 Task: Filter the workflow runs by the status "neutral" in the repository "Javascript".
Action: Mouse moved to (897, 124)
Screenshot: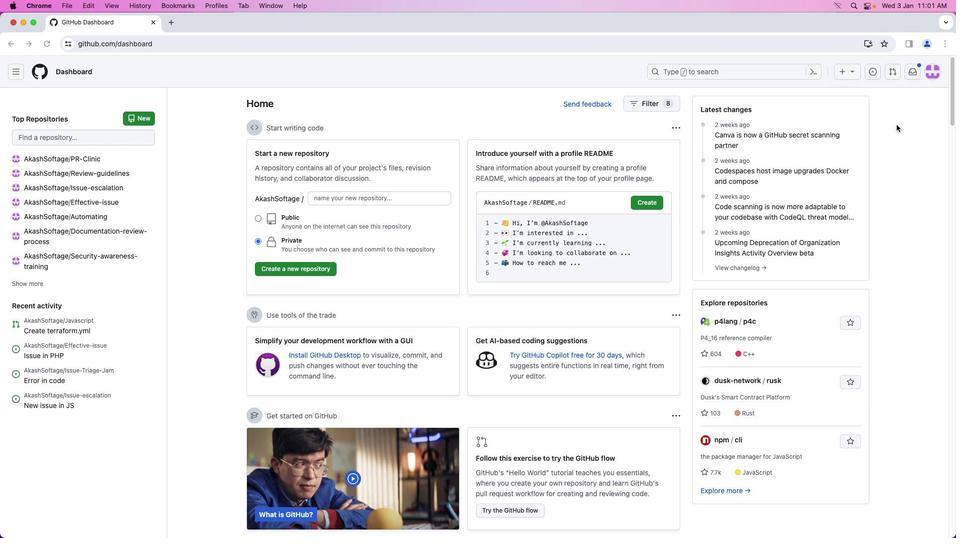 
Action: Mouse pressed left at (897, 124)
Screenshot: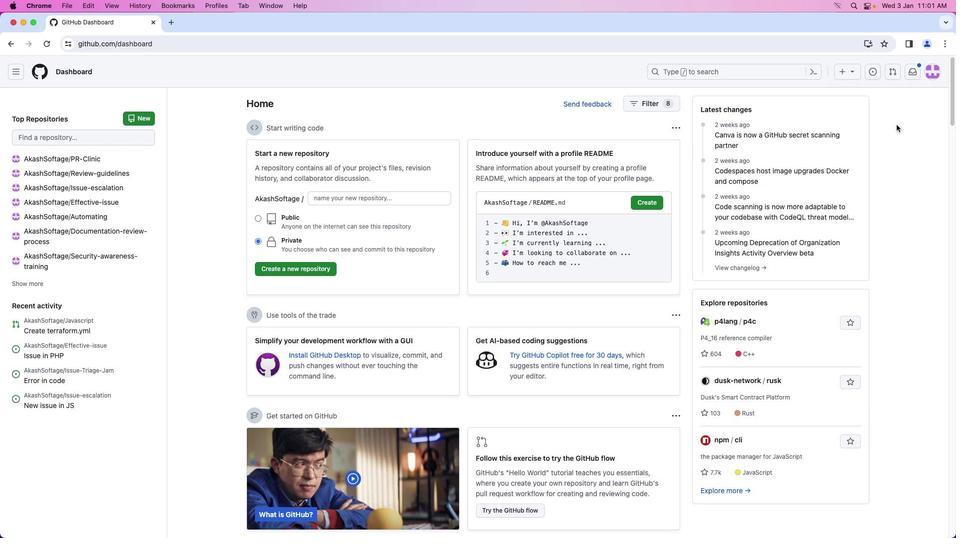 
Action: Mouse moved to (933, 71)
Screenshot: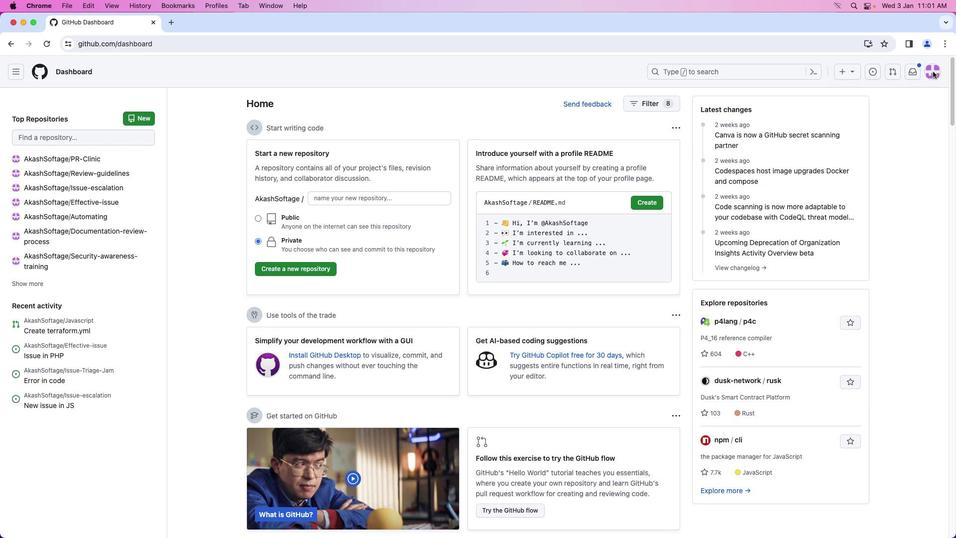 
Action: Mouse pressed left at (933, 71)
Screenshot: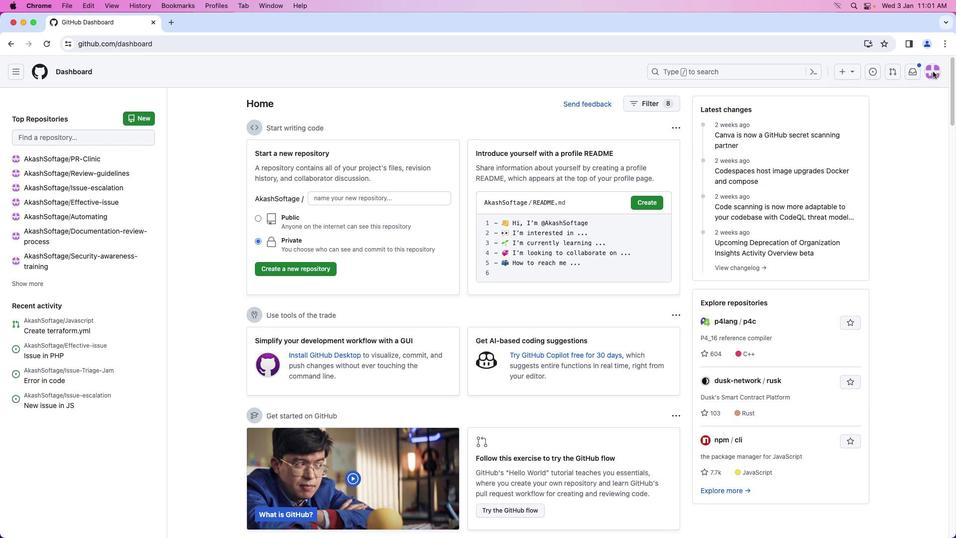 
Action: Mouse moved to (892, 156)
Screenshot: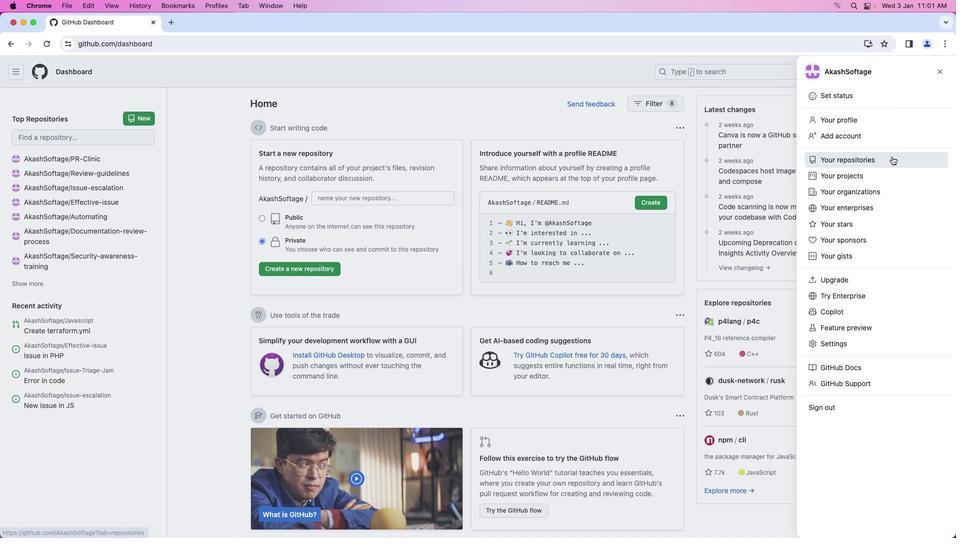 
Action: Mouse pressed left at (892, 156)
Screenshot: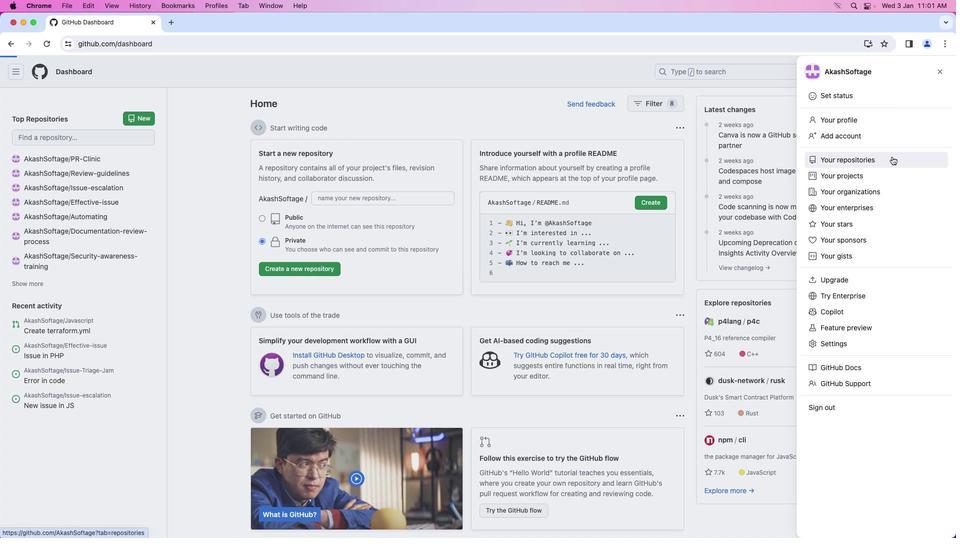 
Action: Mouse moved to (357, 167)
Screenshot: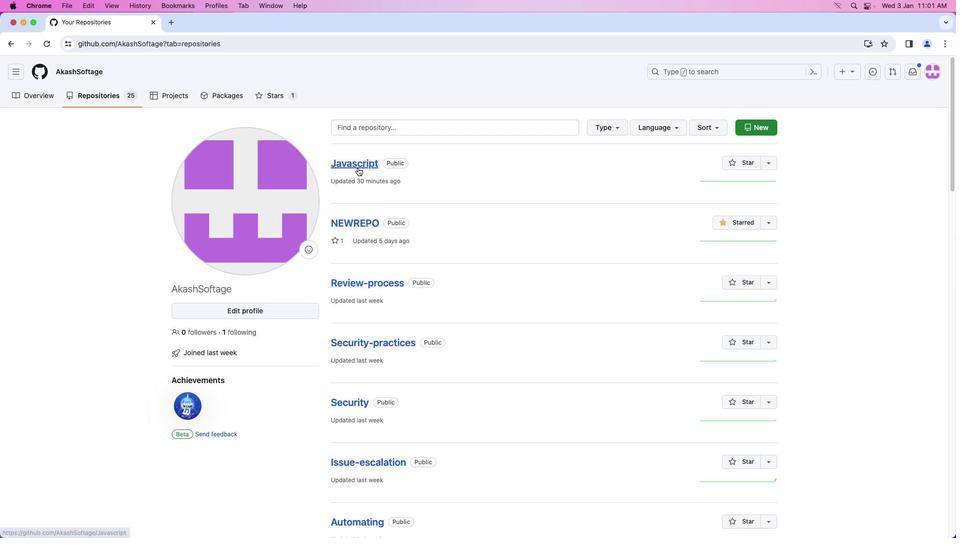 
Action: Mouse pressed left at (357, 167)
Screenshot: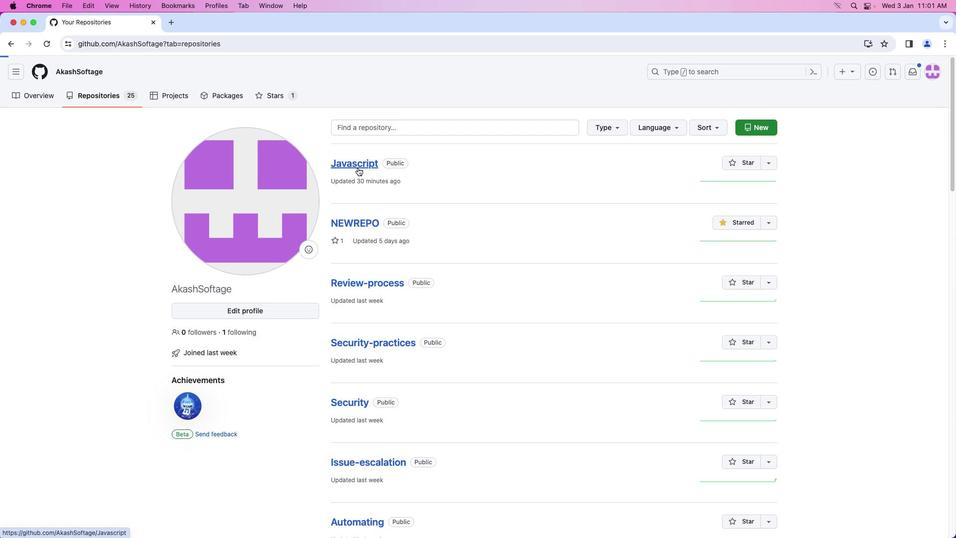 
Action: Mouse moved to (207, 98)
Screenshot: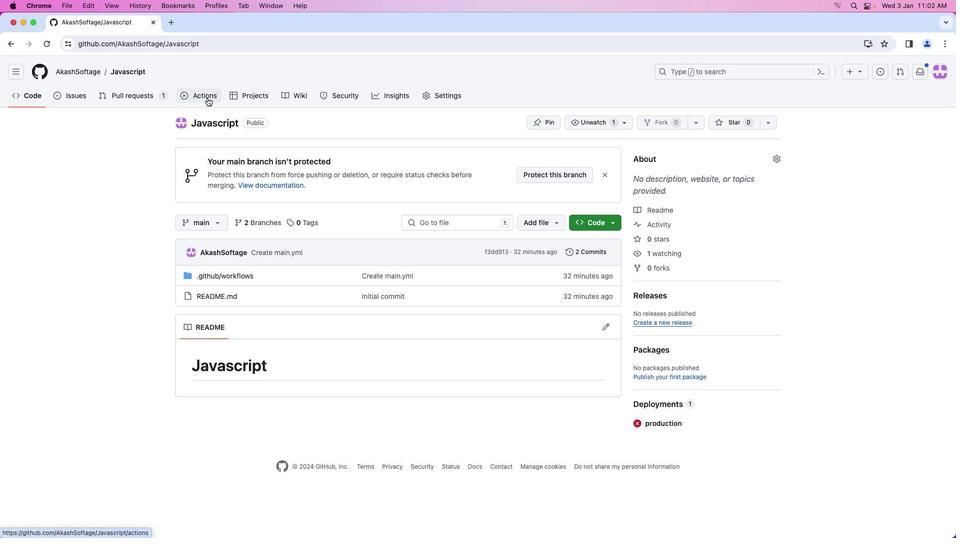 
Action: Mouse pressed left at (207, 98)
Screenshot: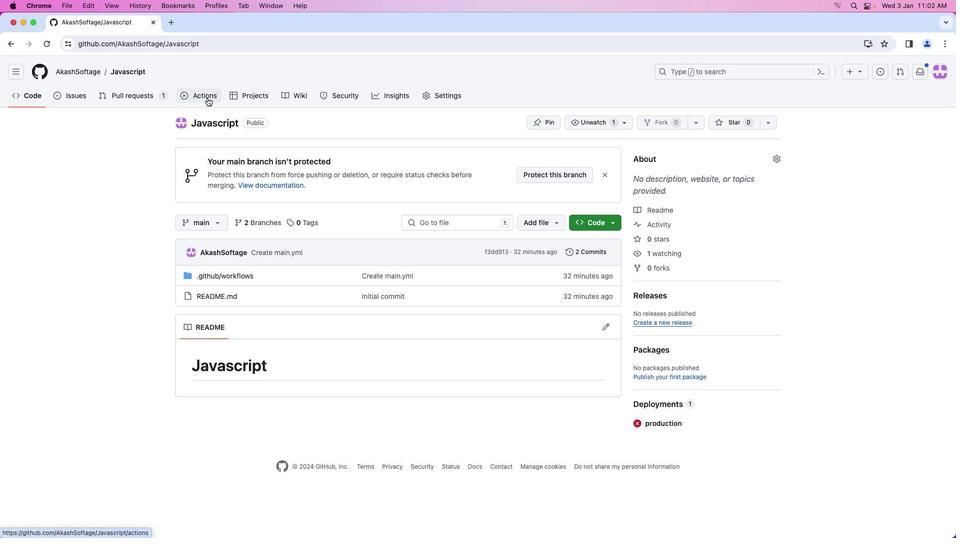 
Action: Mouse moved to (720, 168)
Screenshot: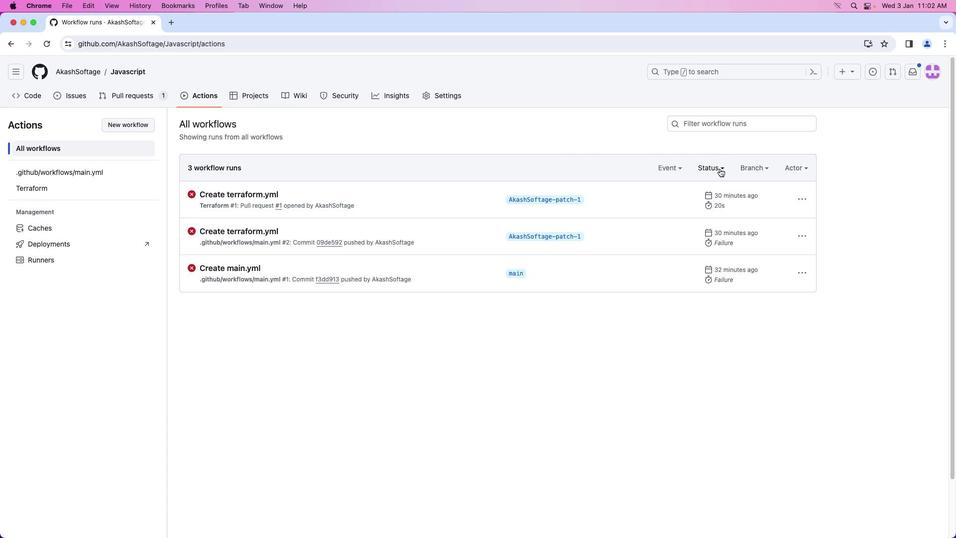 
Action: Mouse pressed left at (720, 168)
Screenshot: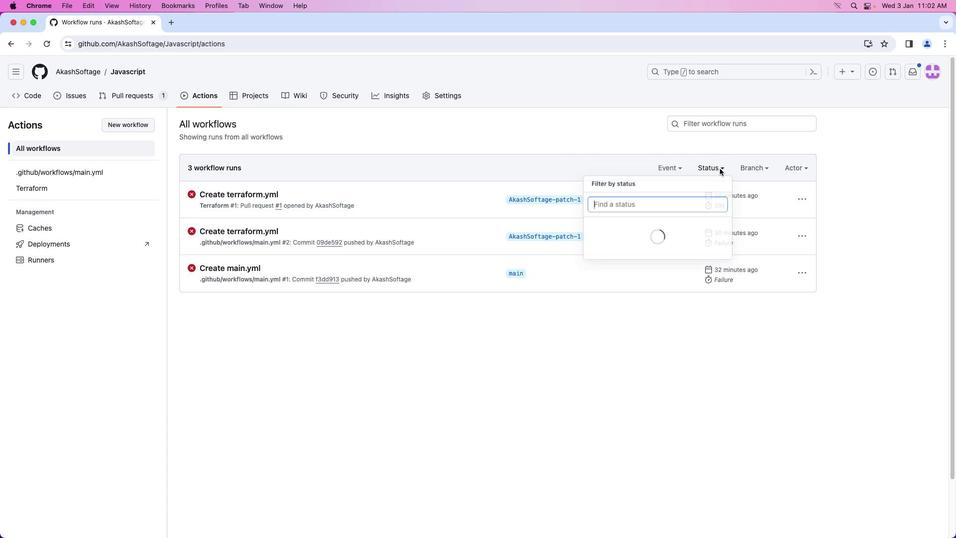 
Action: Mouse moved to (623, 293)
Screenshot: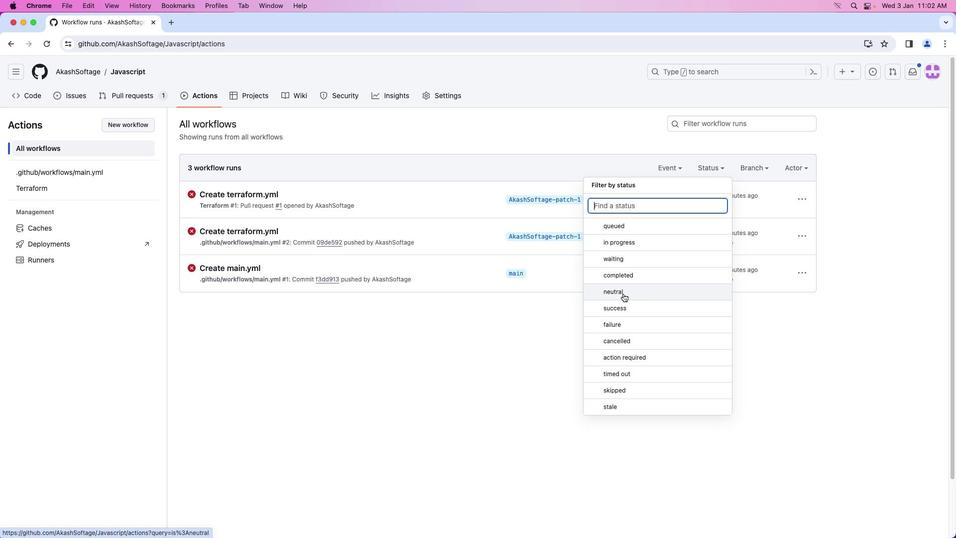 
Action: Mouse pressed left at (623, 293)
Screenshot: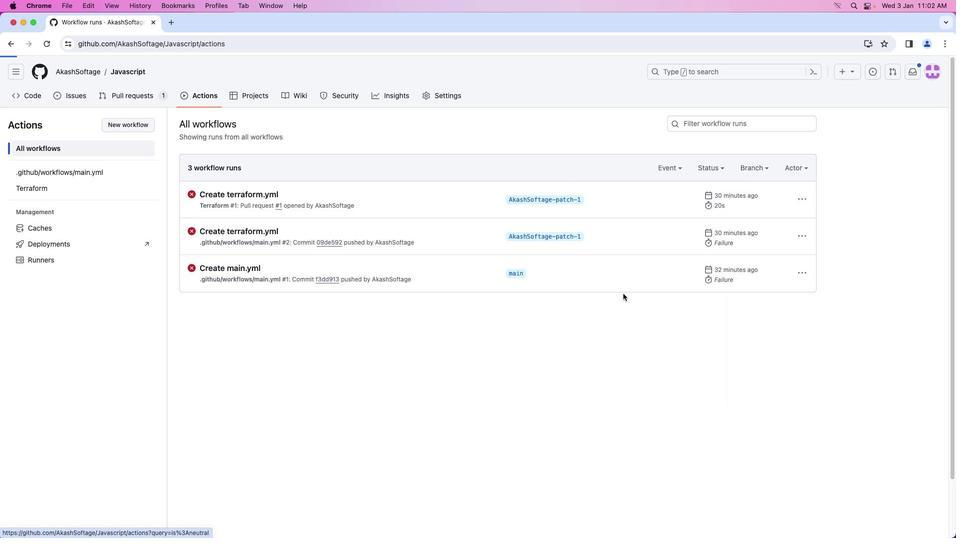 
